 Task: Select the Pacific Time - US & Canada as time zone for the schedule.
Action: Mouse moved to (929, 123)
Screenshot: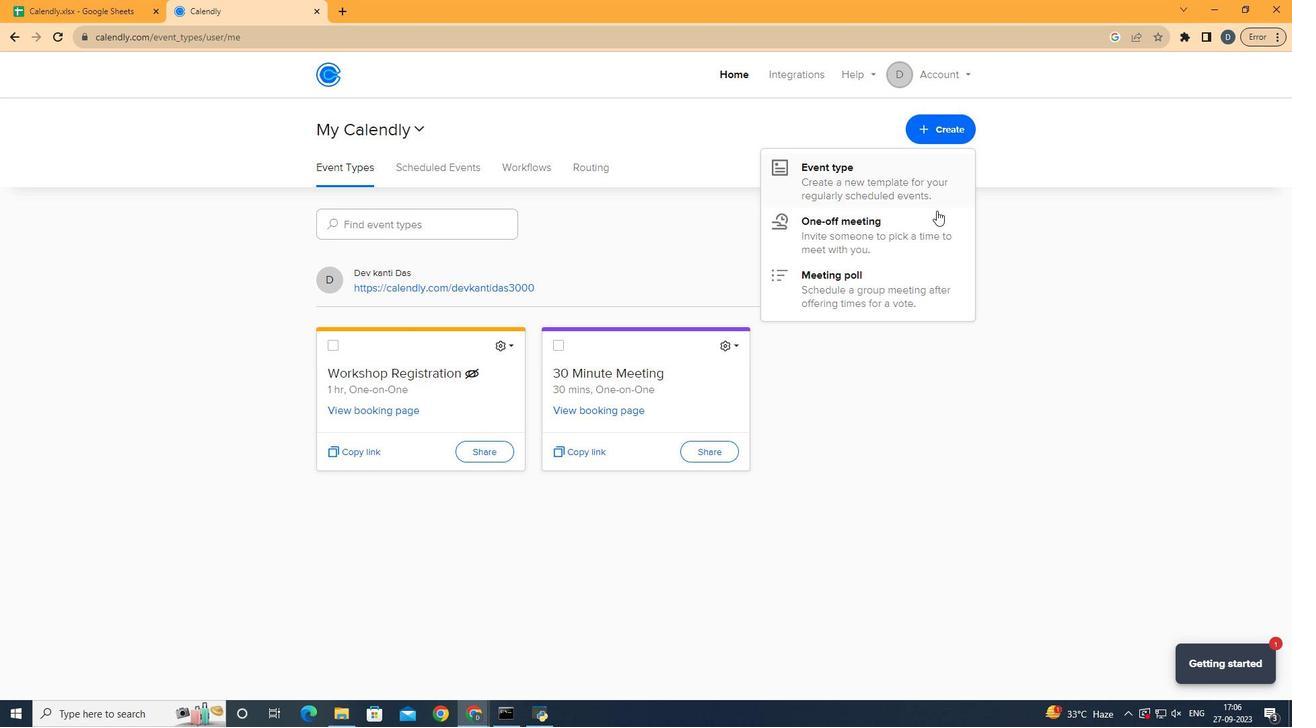 
Action: Mouse pressed left at (929, 123)
Screenshot: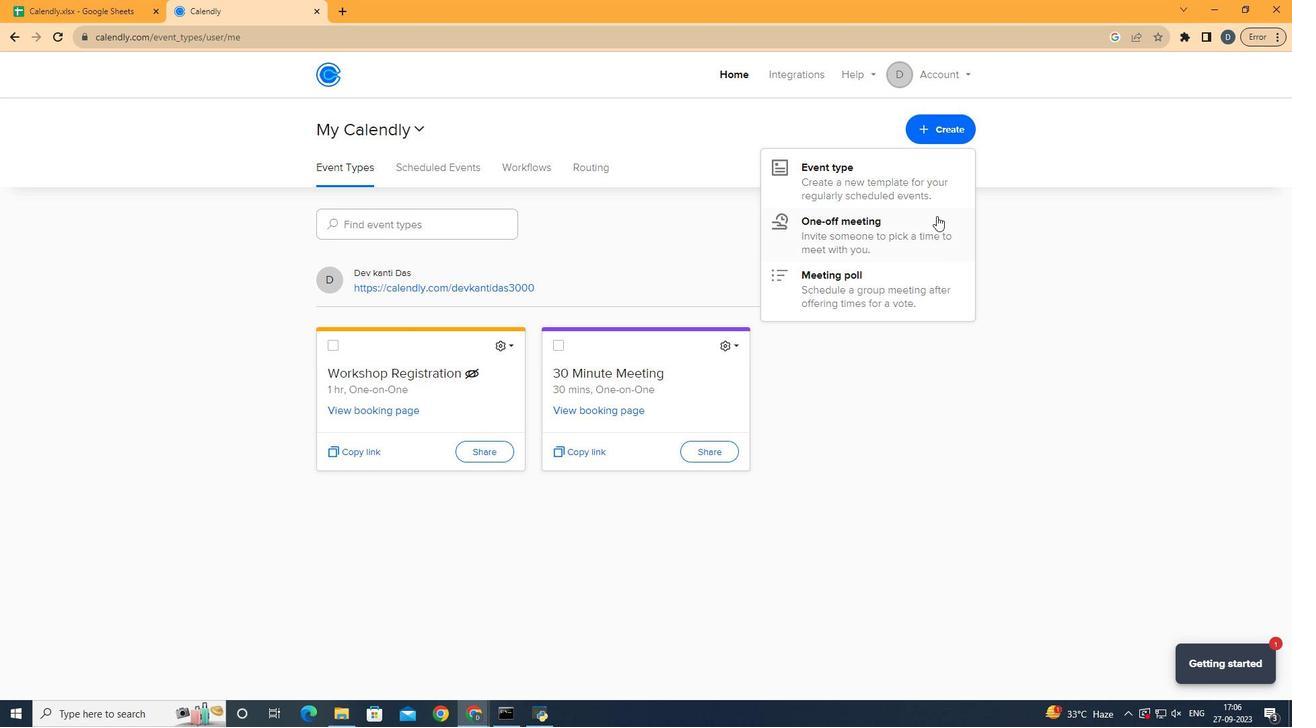 
Action: Mouse moved to (910, 228)
Screenshot: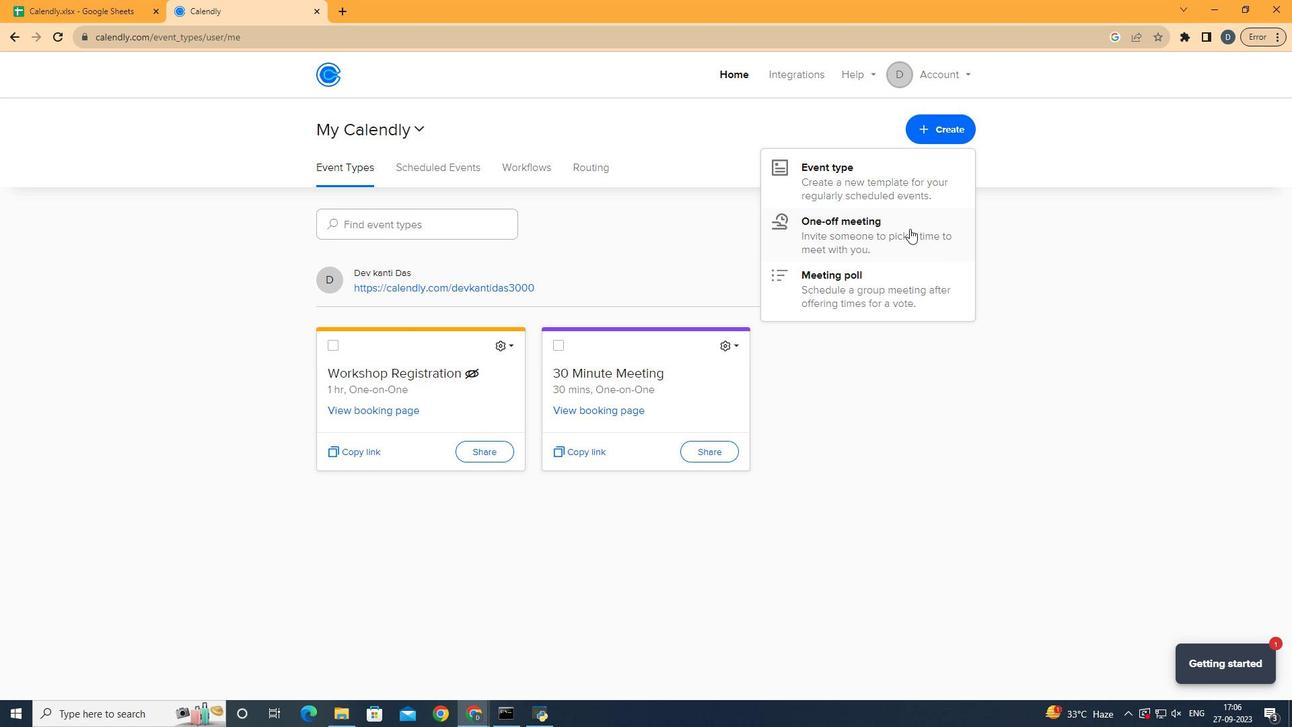 
Action: Mouse pressed left at (910, 228)
Screenshot: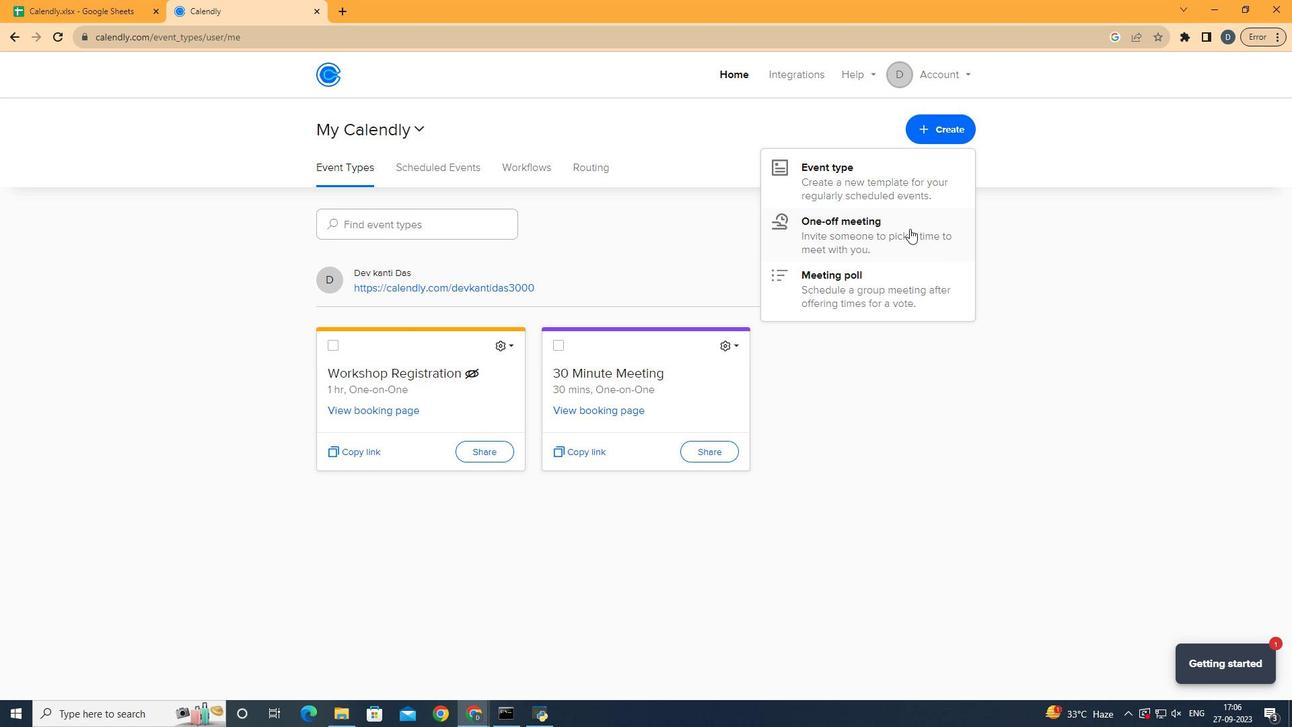 
Action: Mouse moved to (124, 190)
Screenshot: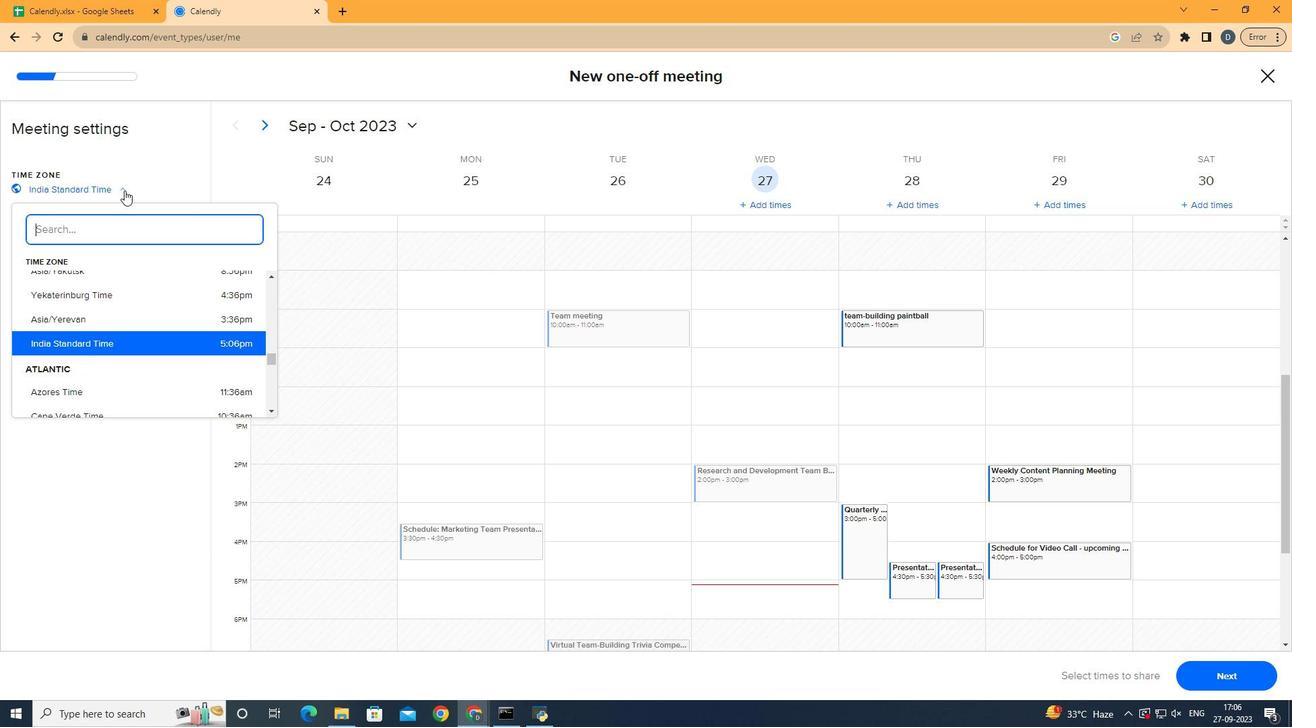
Action: Mouse pressed left at (124, 190)
Screenshot: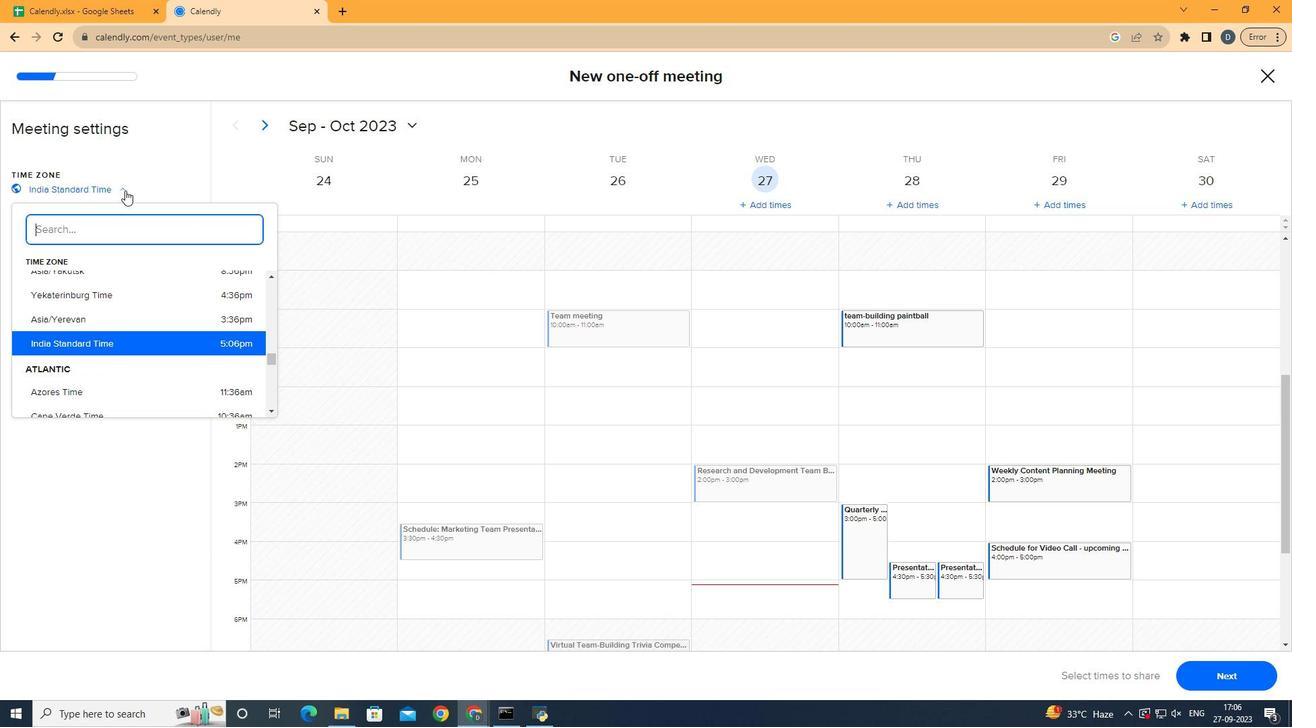 
Action: Mouse moved to (136, 298)
Screenshot: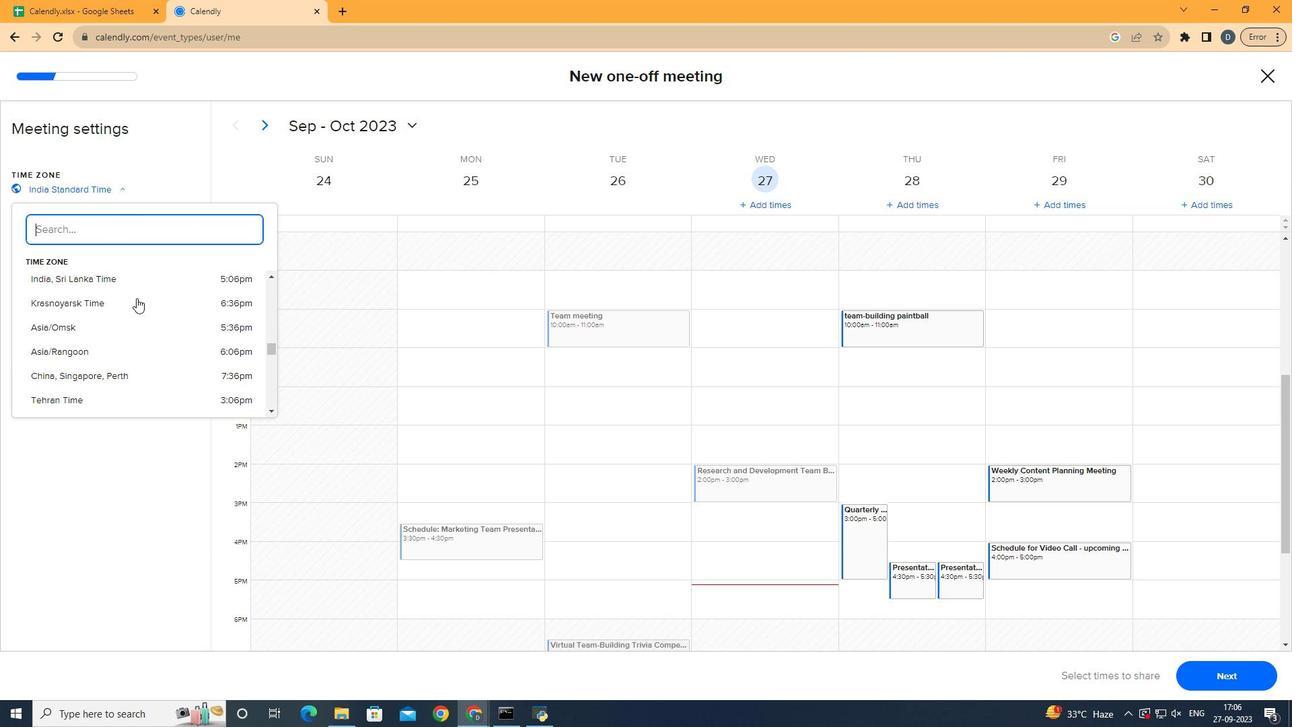 
Action: Mouse scrolled (136, 298) with delta (0, 0)
Screenshot: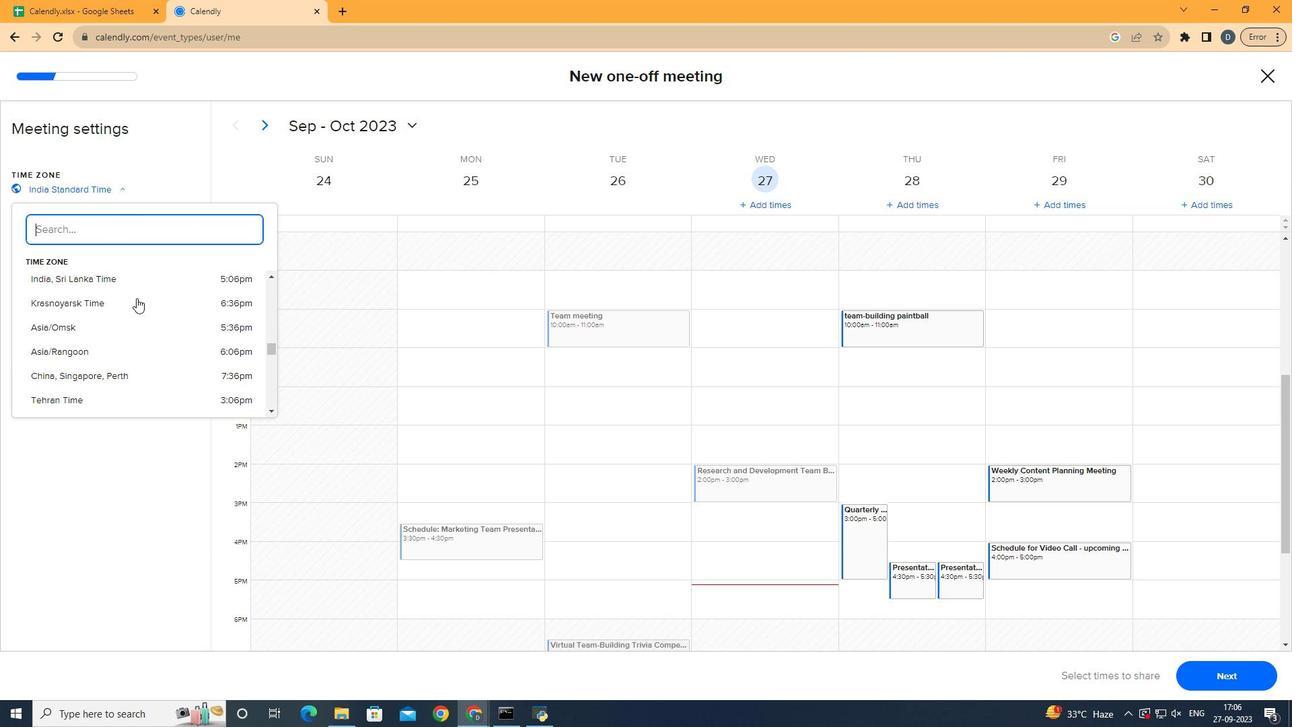 
Action: Mouse scrolled (136, 298) with delta (0, 0)
Screenshot: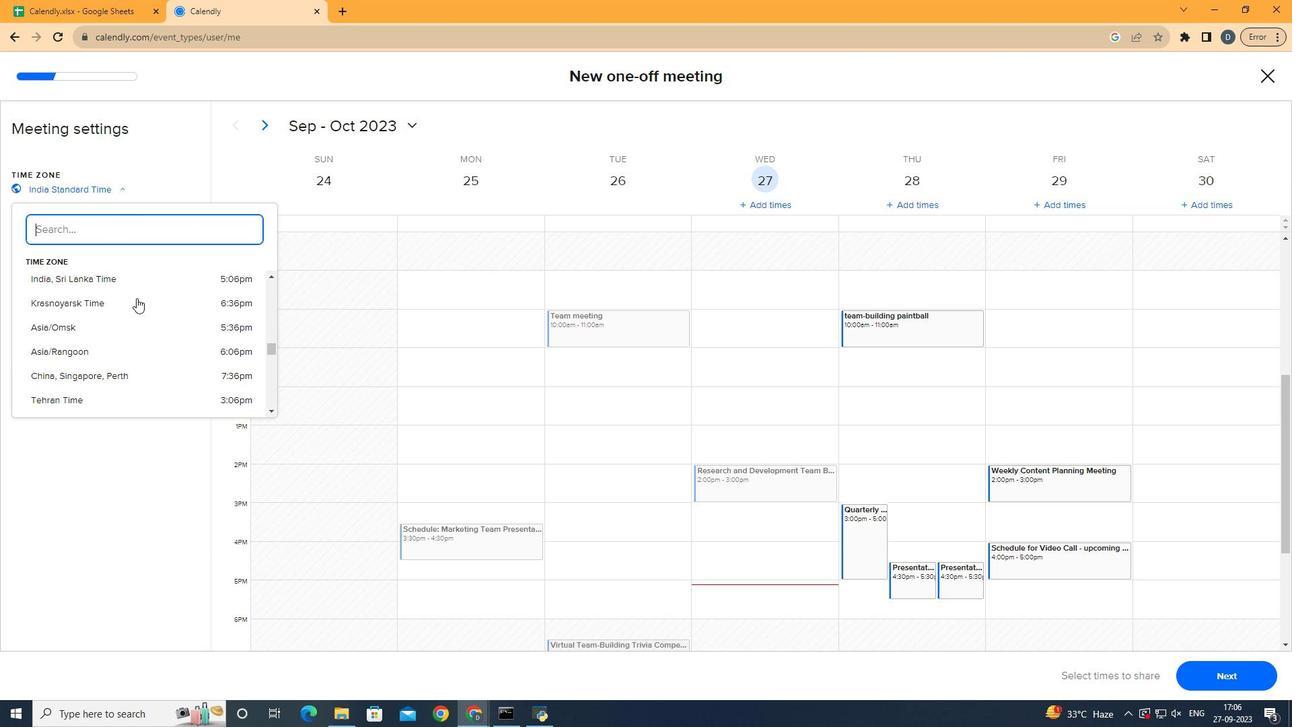 
Action: Mouse scrolled (136, 298) with delta (0, 0)
Screenshot: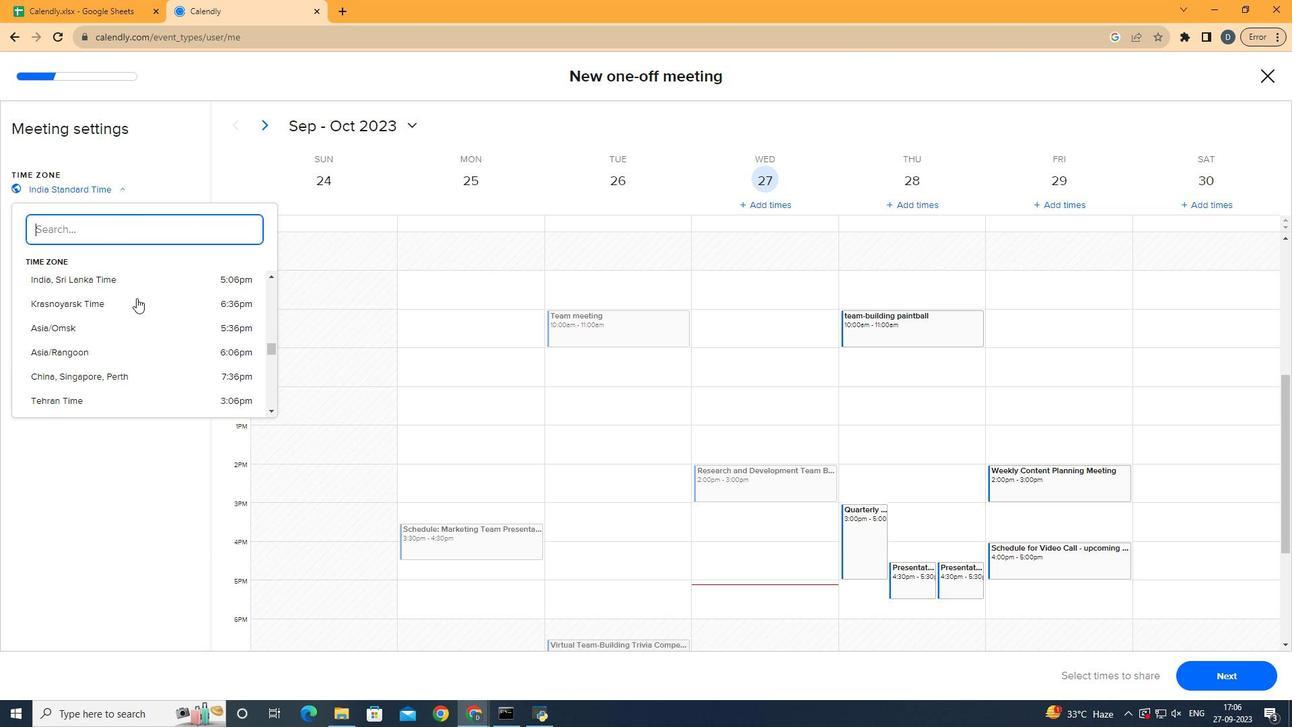 
Action: Mouse scrolled (136, 298) with delta (0, 0)
Screenshot: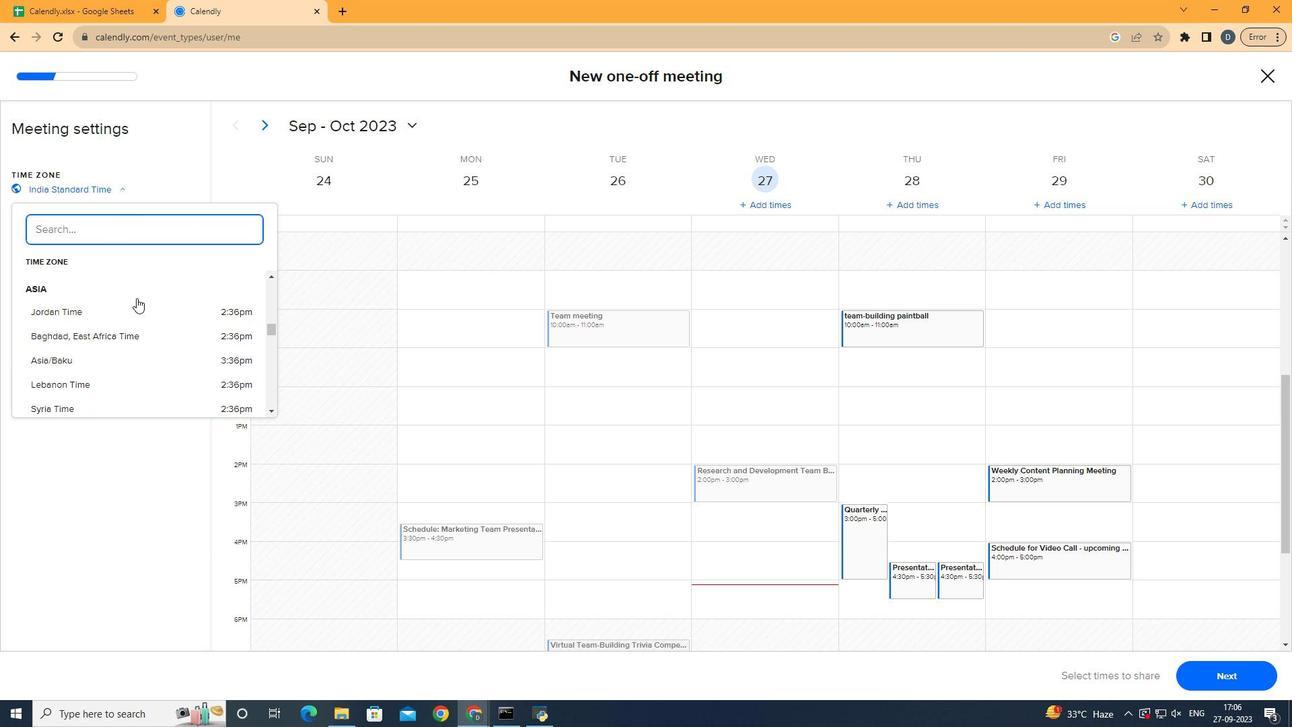 
Action: Mouse scrolled (136, 298) with delta (0, 0)
Screenshot: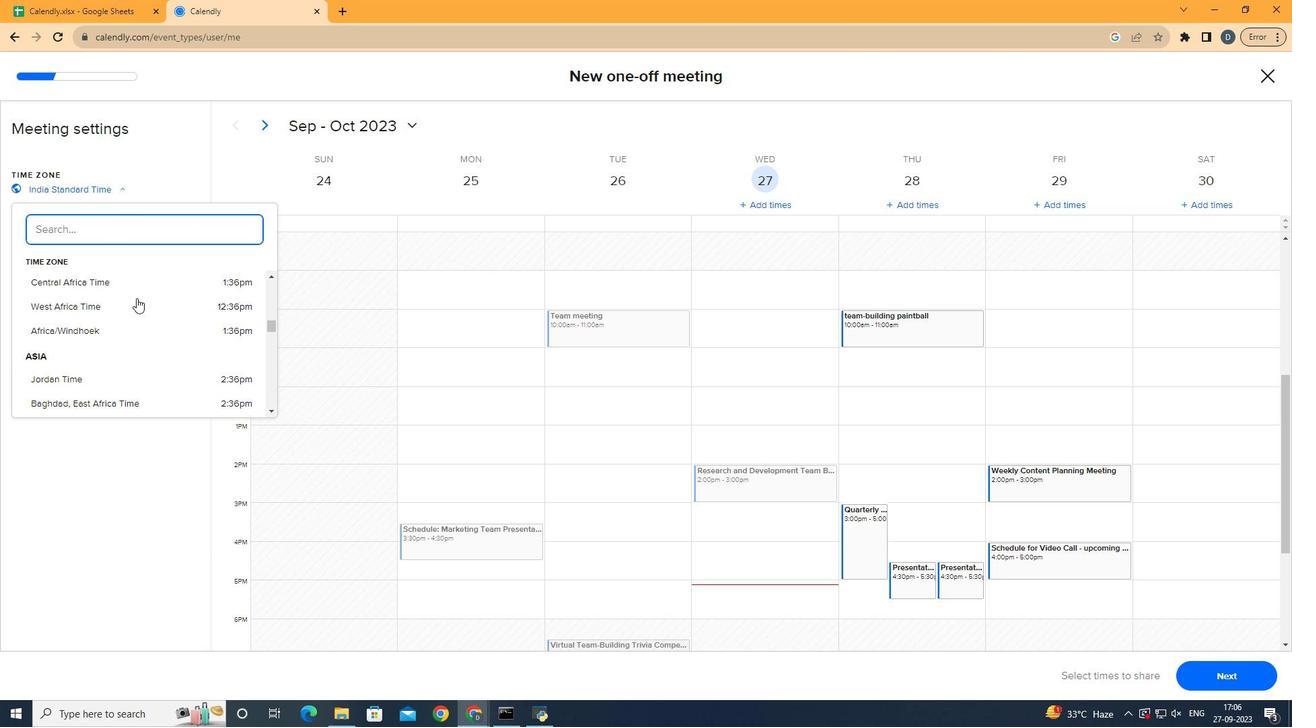 
Action: Mouse scrolled (136, 298) with delta (0, 0)
Screenshot: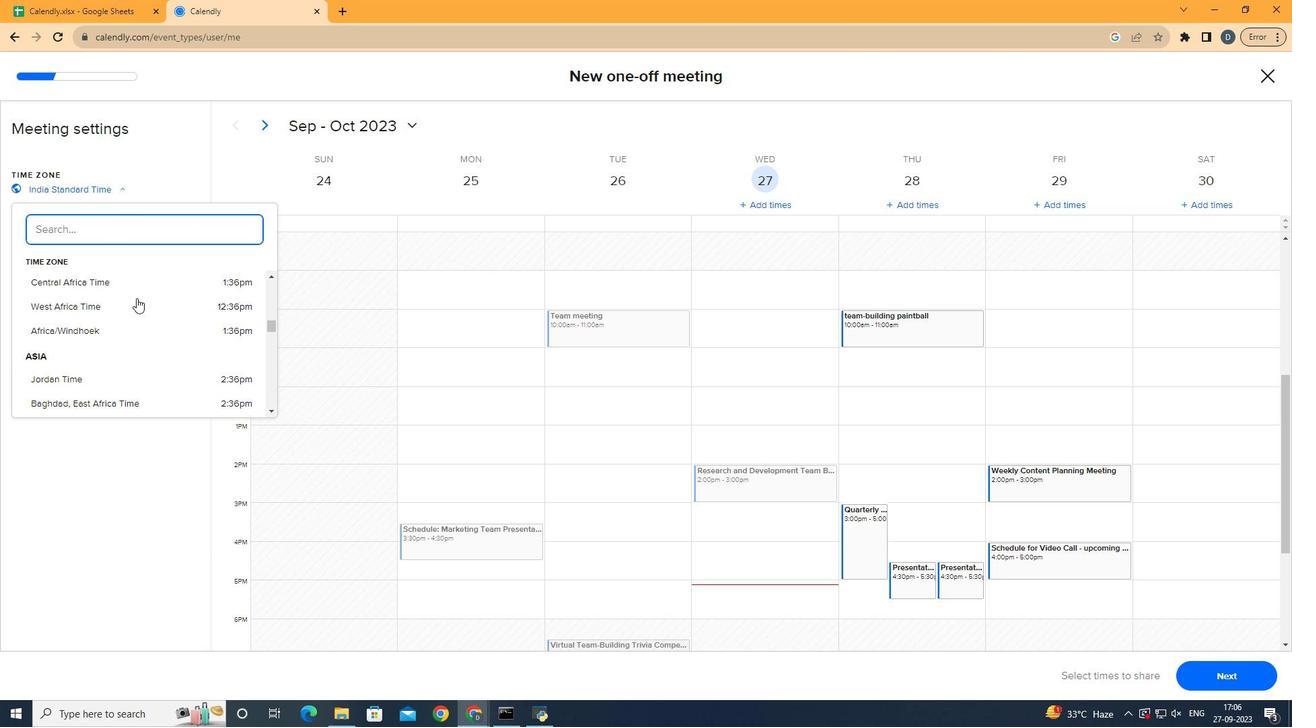 
Action: Mouse scrolled (136, 298) with delta (0, 0)
Screenshot: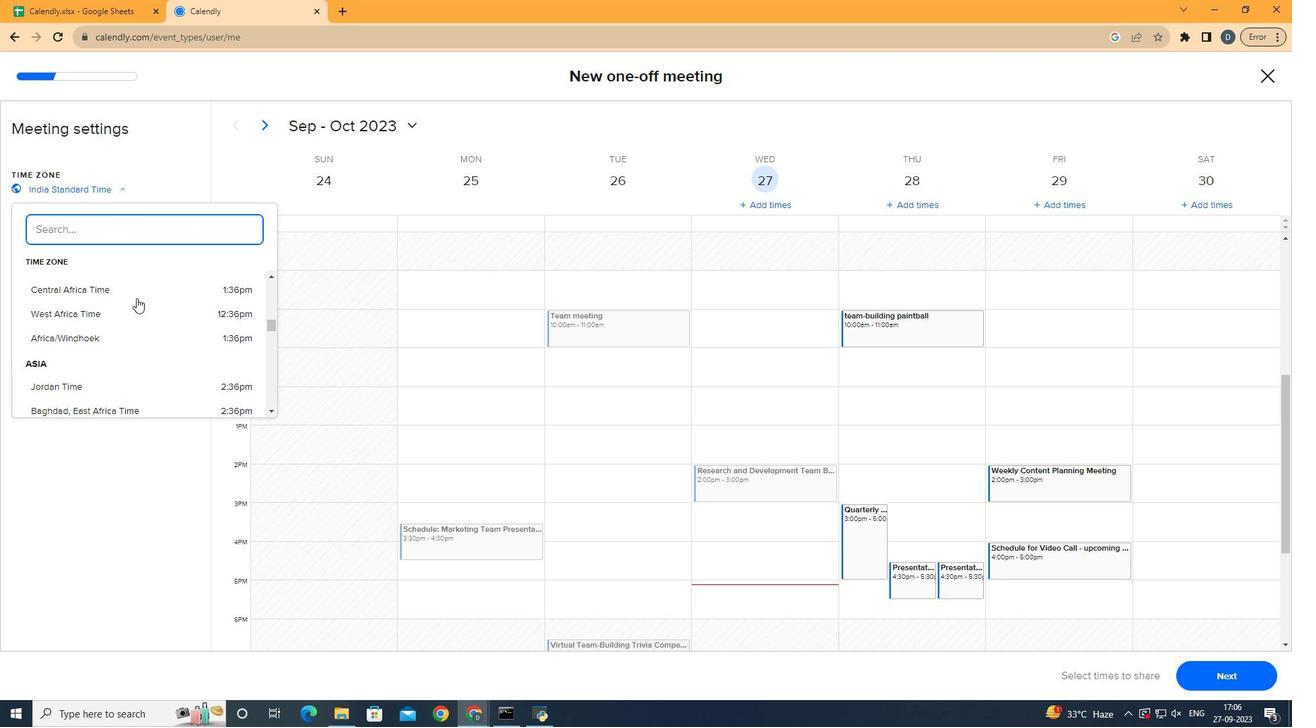 
Action: Mouse scrolled (136, 298) with delta (0, 0)
Screenshot: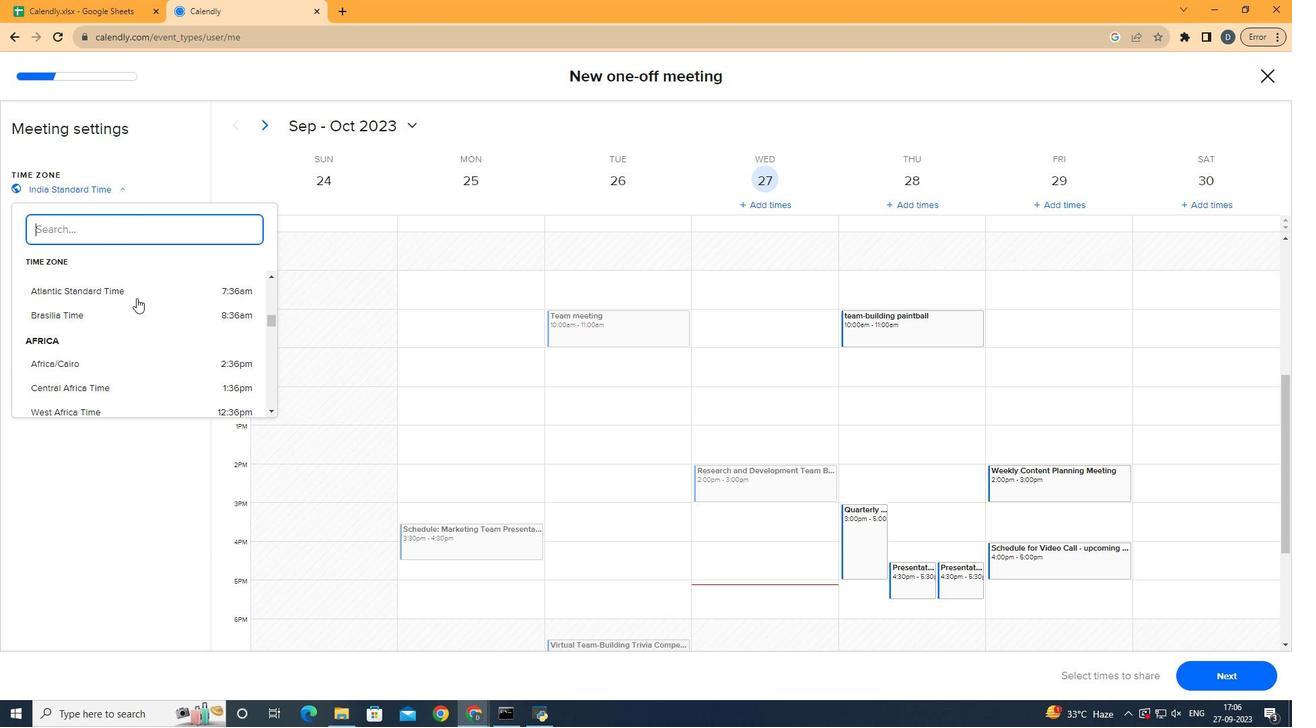 
Action: Mouse scrolled (136, 298) with delta (0, 0)
Screenshot: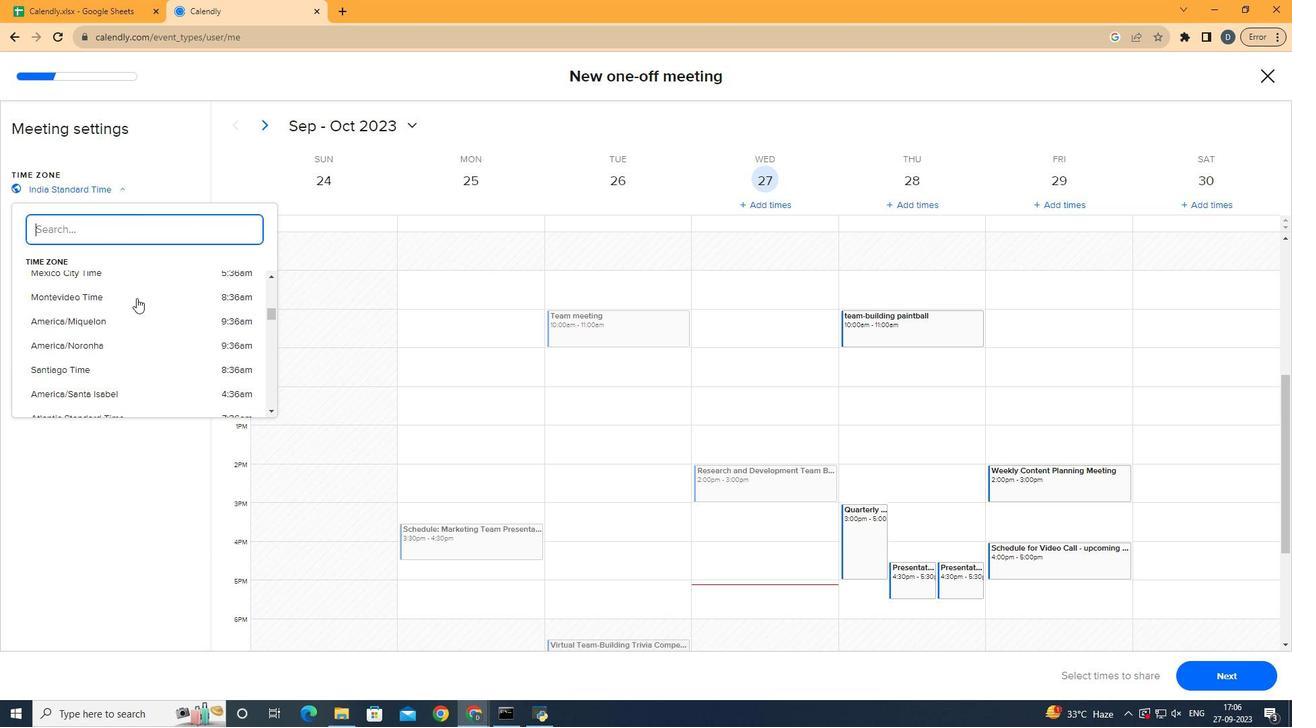 
Action: Mouse scrolled (136, 298) with delta (0, 0)
Screenshot: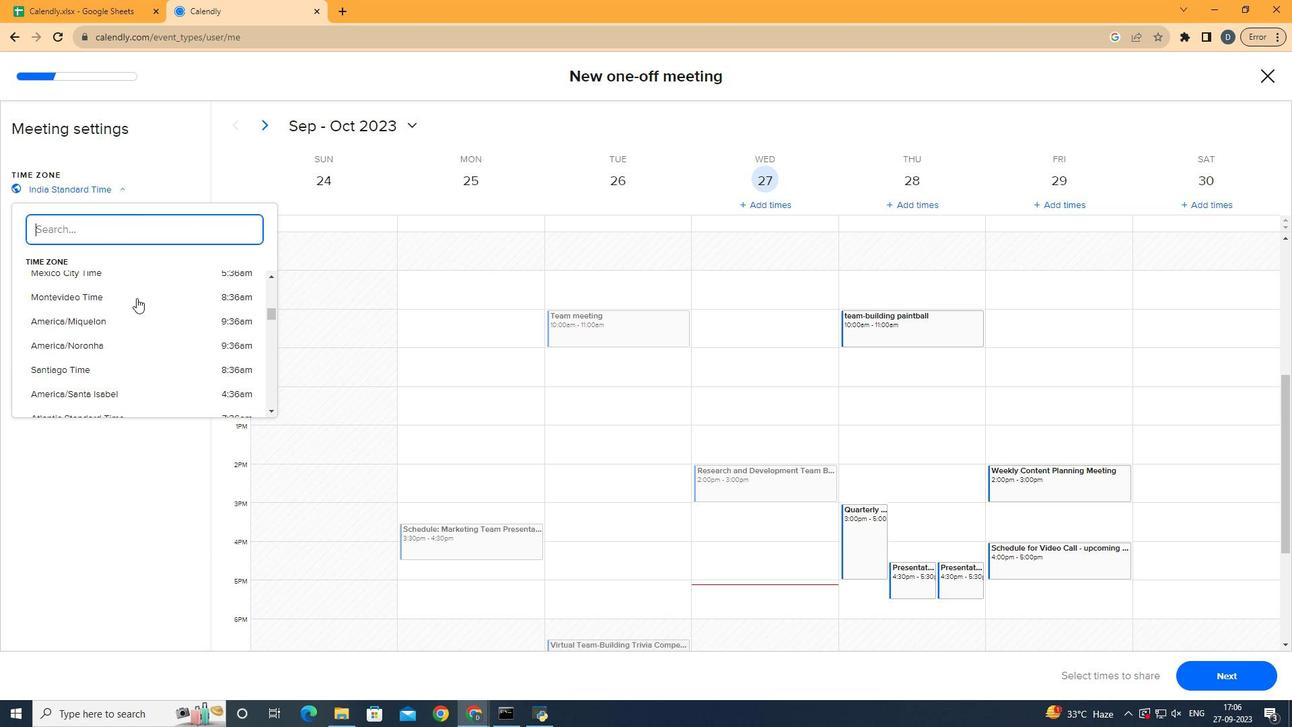 
Action: Mouse scrolled (136, 298) with delta (0, 0)
Screenshot: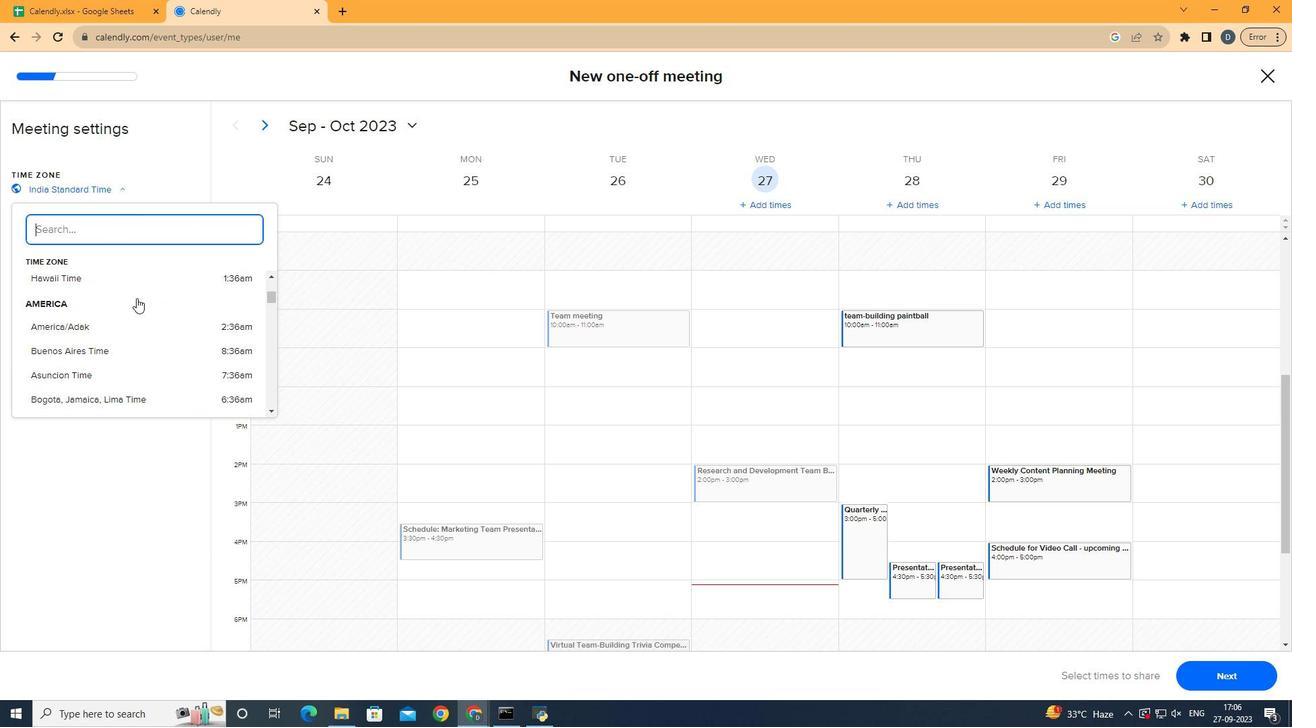 
Action: Mouse scrolled (136, 298) with delta (0, 0)
Screenshot: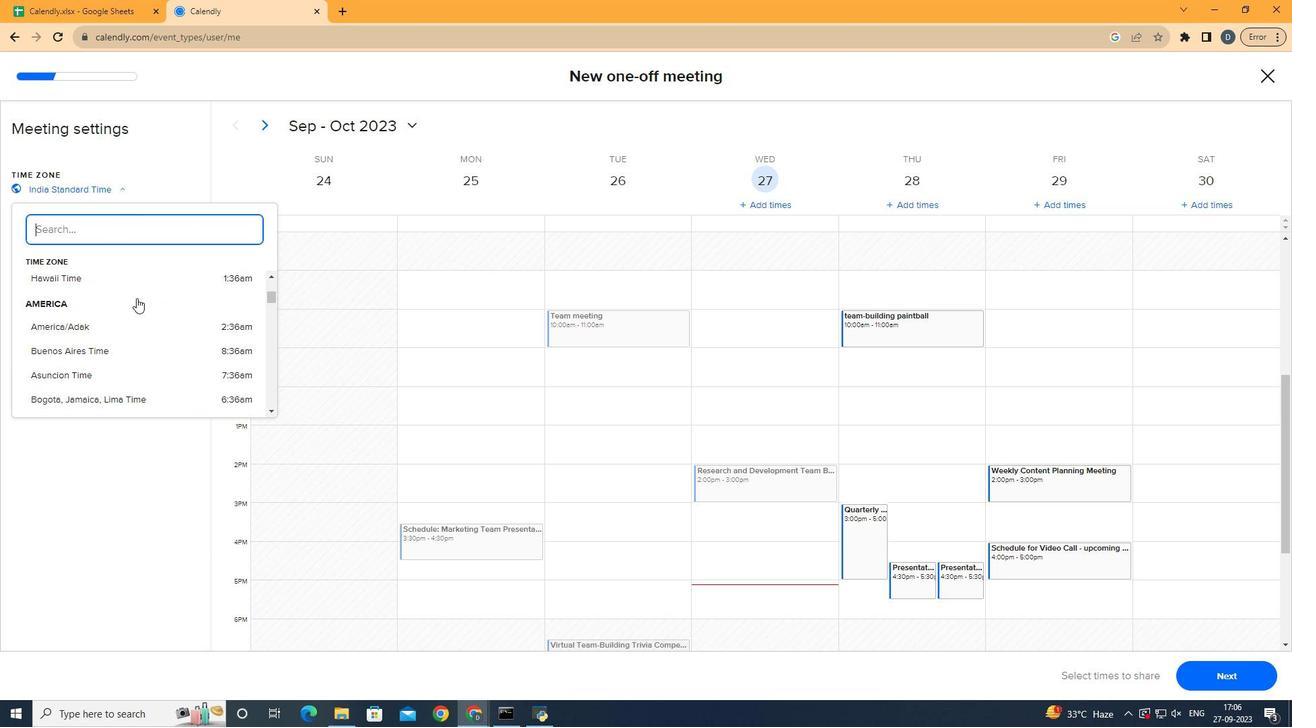 
Action: Mouse scrolled (136, 298) with delta (0, 0)
Screenshot: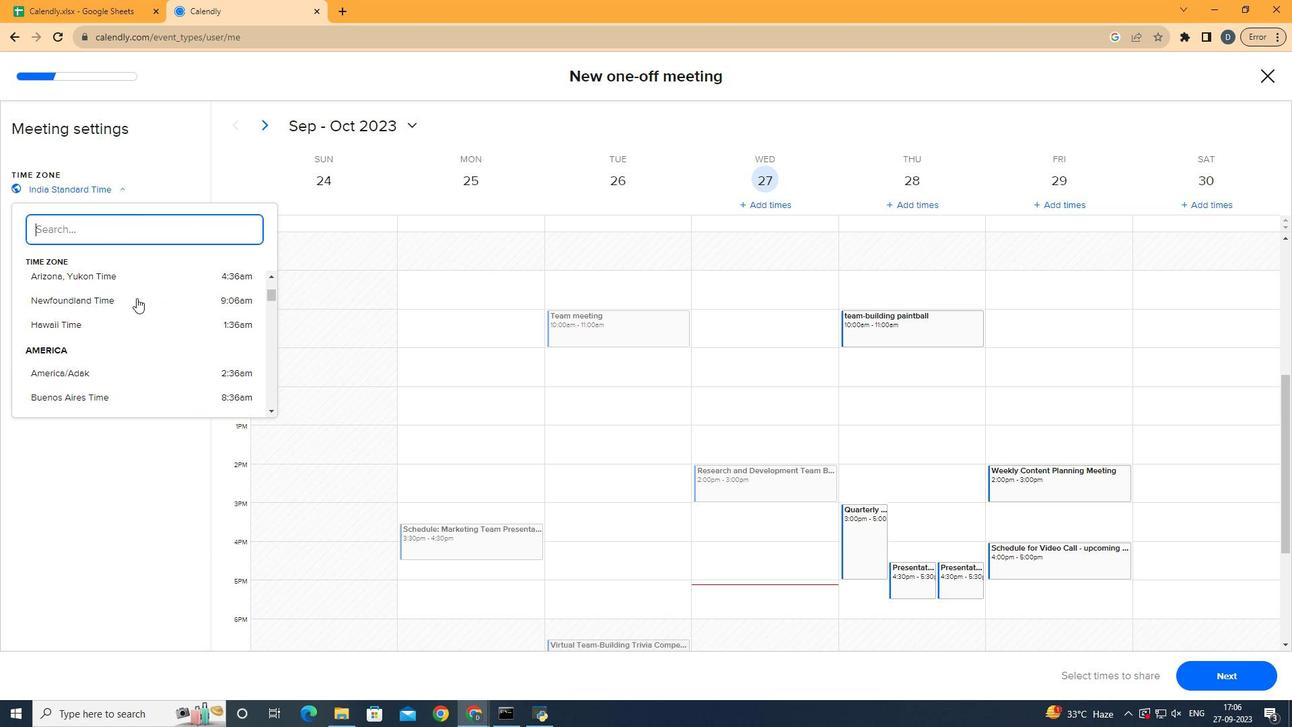
Action: Mouse scrolled (136, 298) with delta (0, 0)
Screenshot: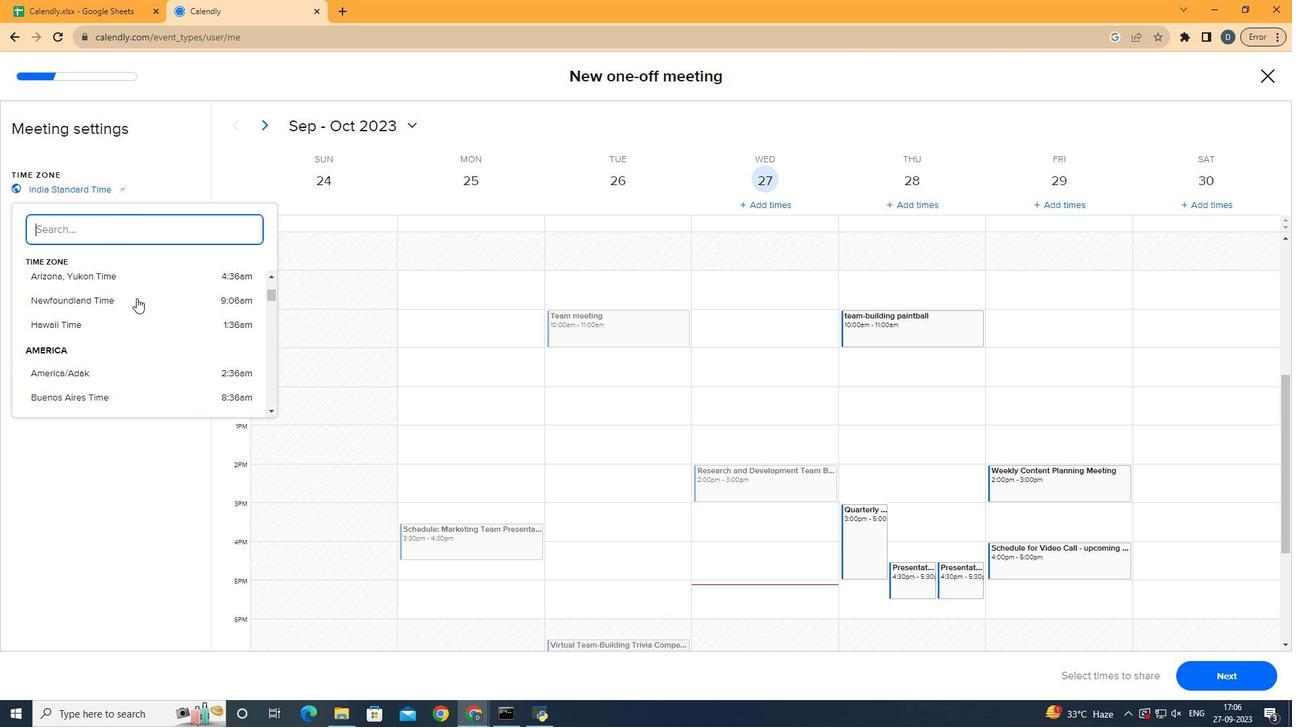 
Action: Mouse scrolled (136, 298) with delta (0, 0)
Screenshot: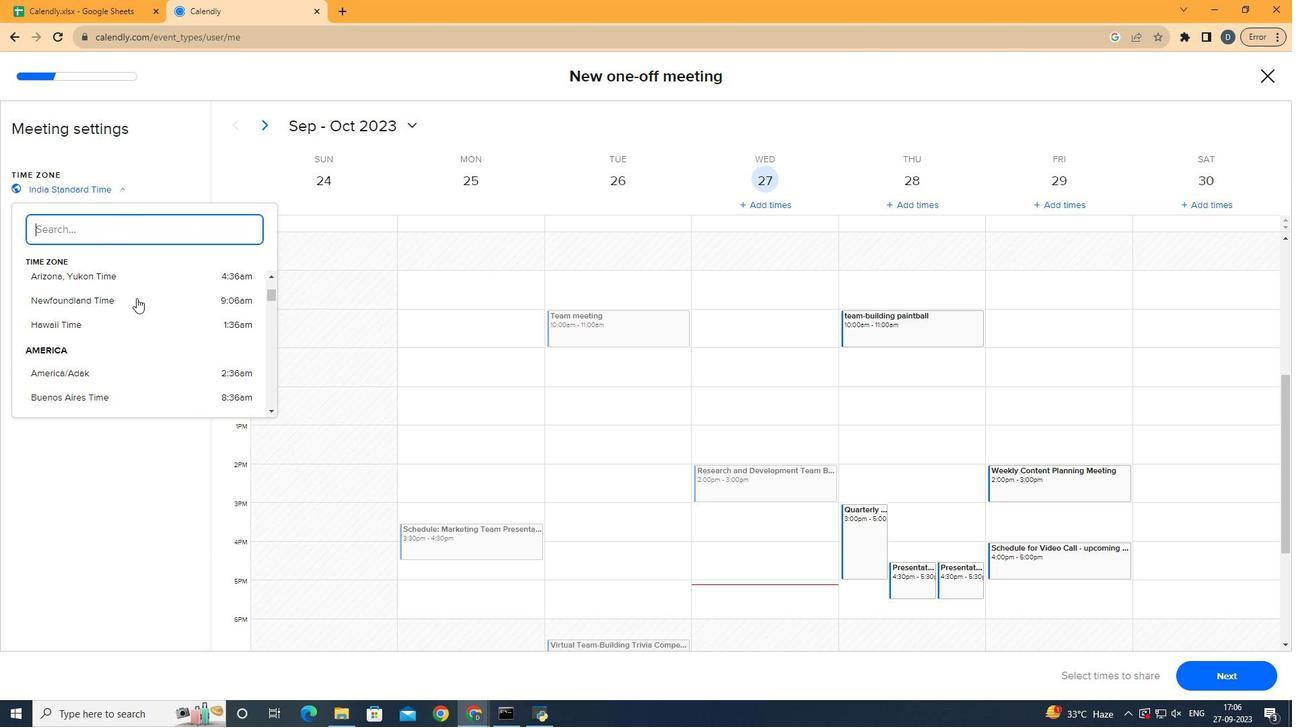 
Action: Mouse scrolled (136, 298) with delta (0, 0)
Screenshot: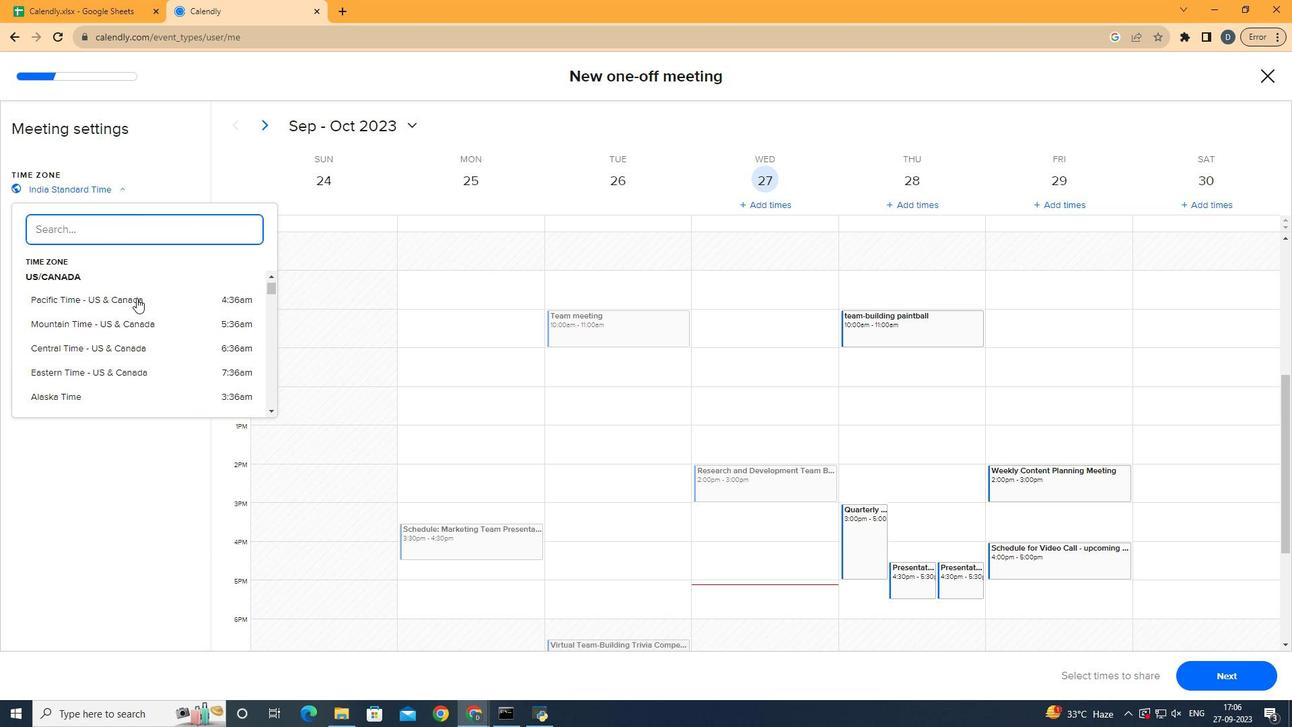 
Action: Mouse scrolled (136, 298) with delta (0, 0)
Screenshot: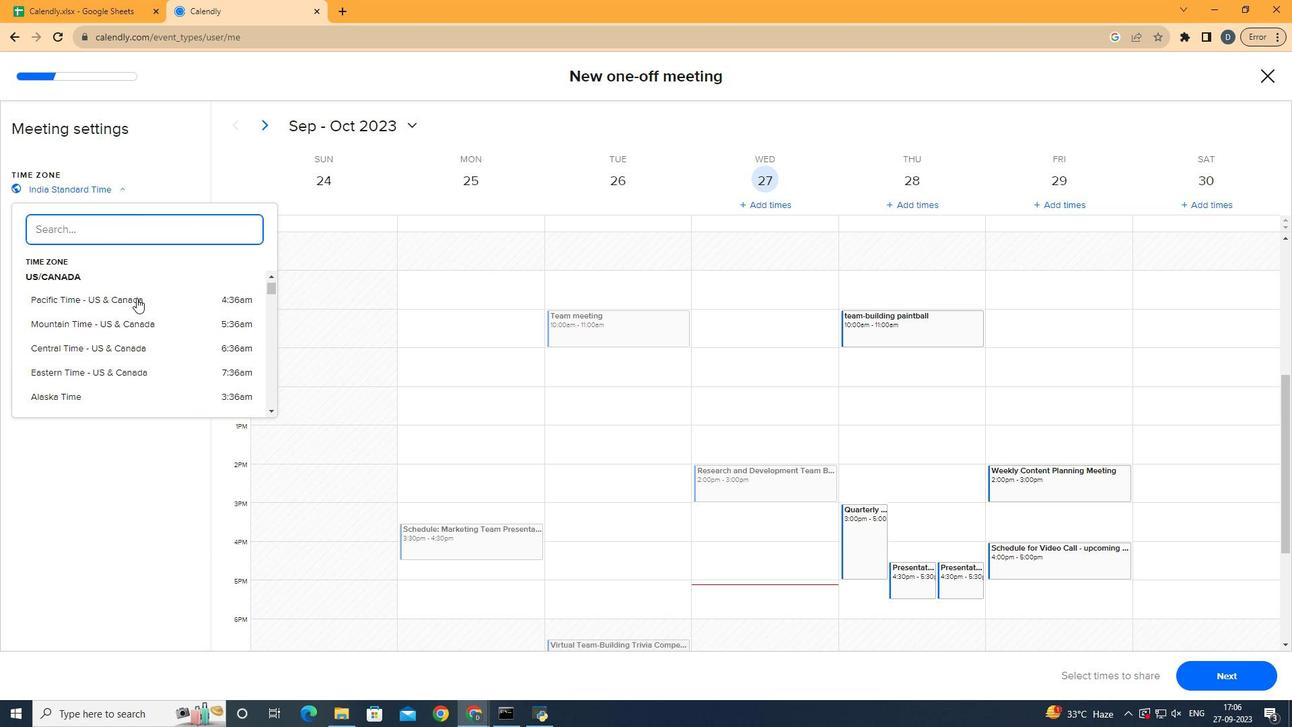 
Action: Mouse scrolled (136, 298) with delta (0, 0)
Screenshot: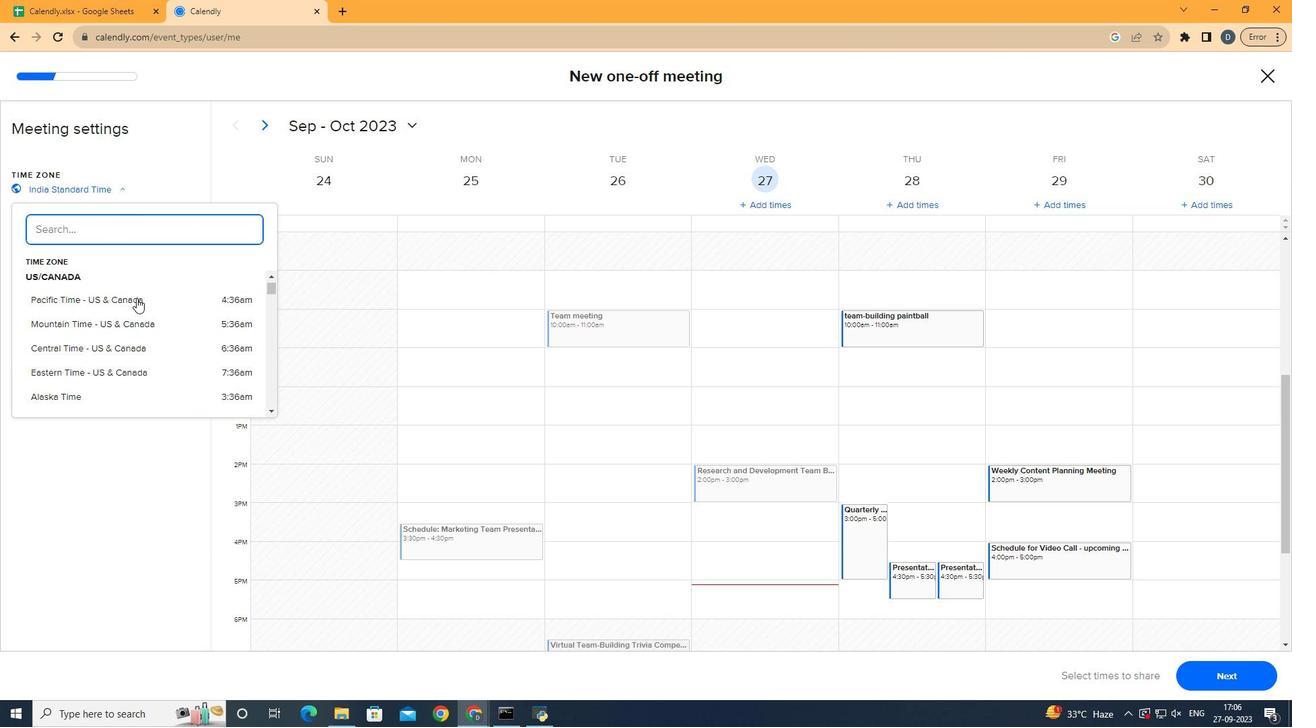 
Action: Mouse scrolled (136, 298) with delta (0, 0)
Screenshot: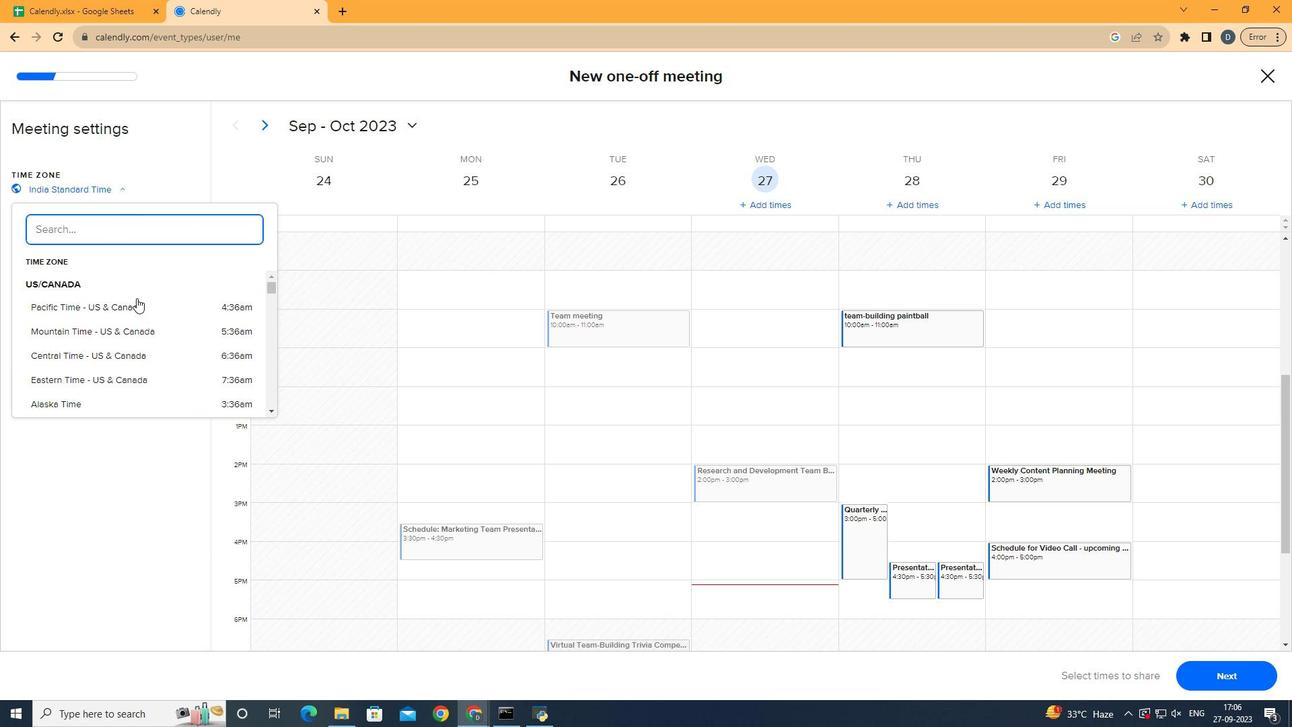 
Action: Mouse scrolled (136, 298) with delta (0, 0)
Screenshot: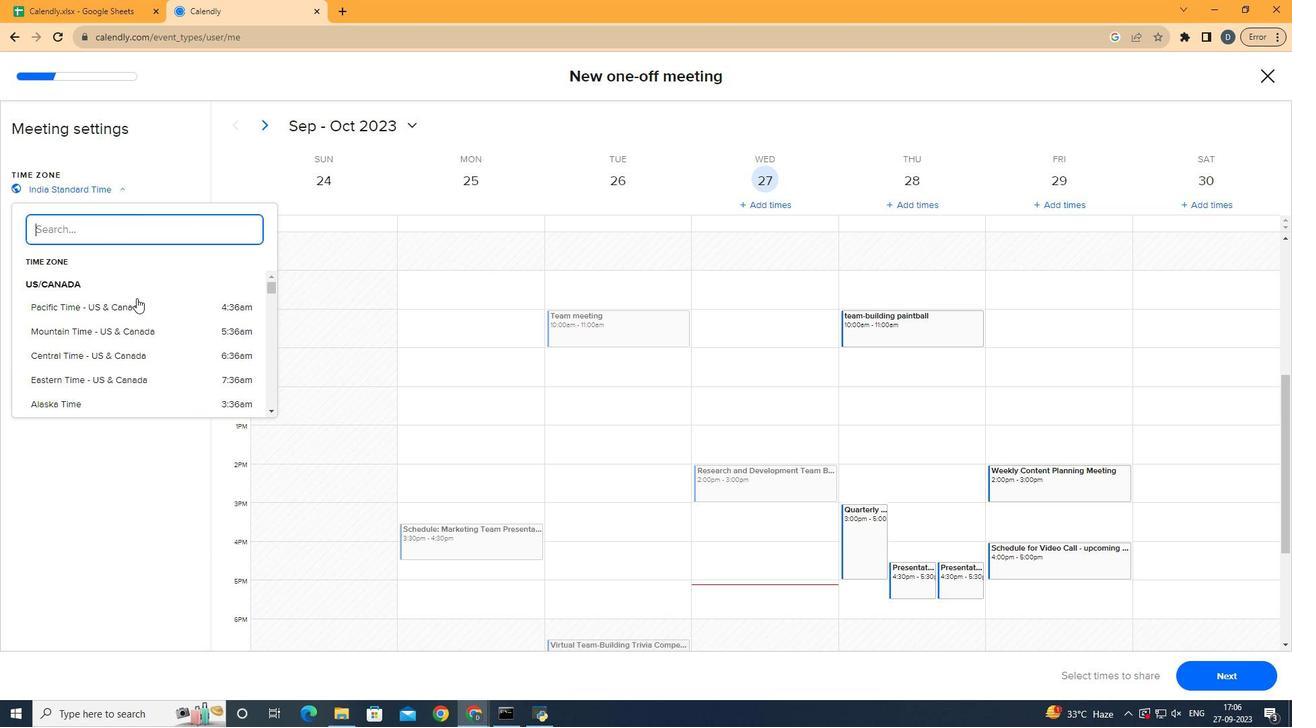 
Action: Mouse scrolled (136, 298) with delta (0, 0)
Screenshot: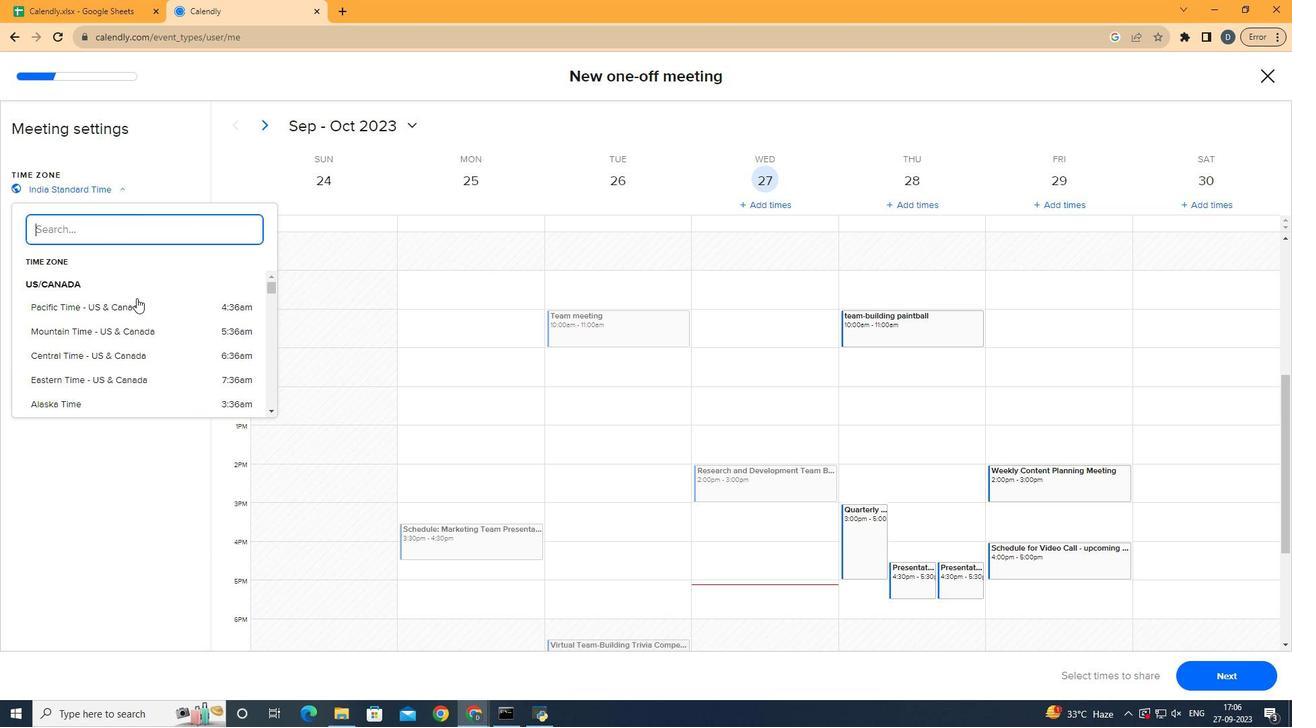 
Action: Mouse scrolled (136, 298) with delta (0, 0)
Screenshot: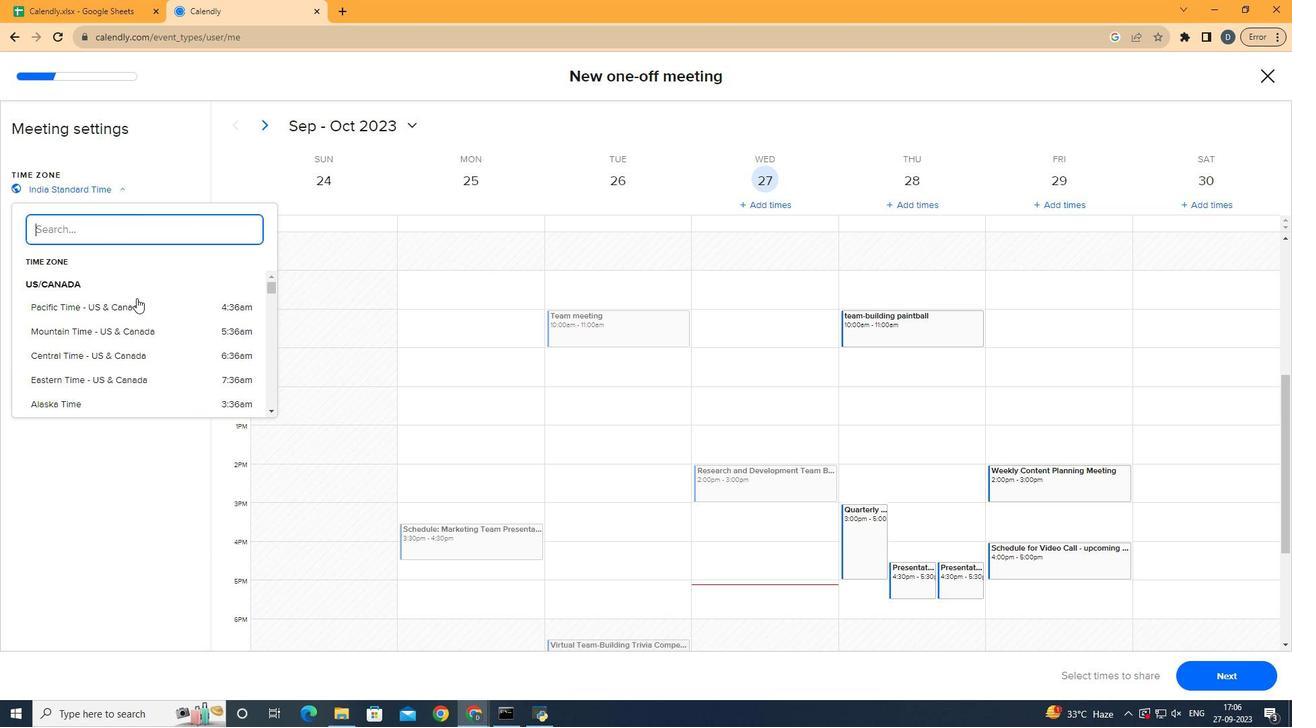 
Action: Mouse scrolled (136, 298) with delta (0, 0)
Screenshot: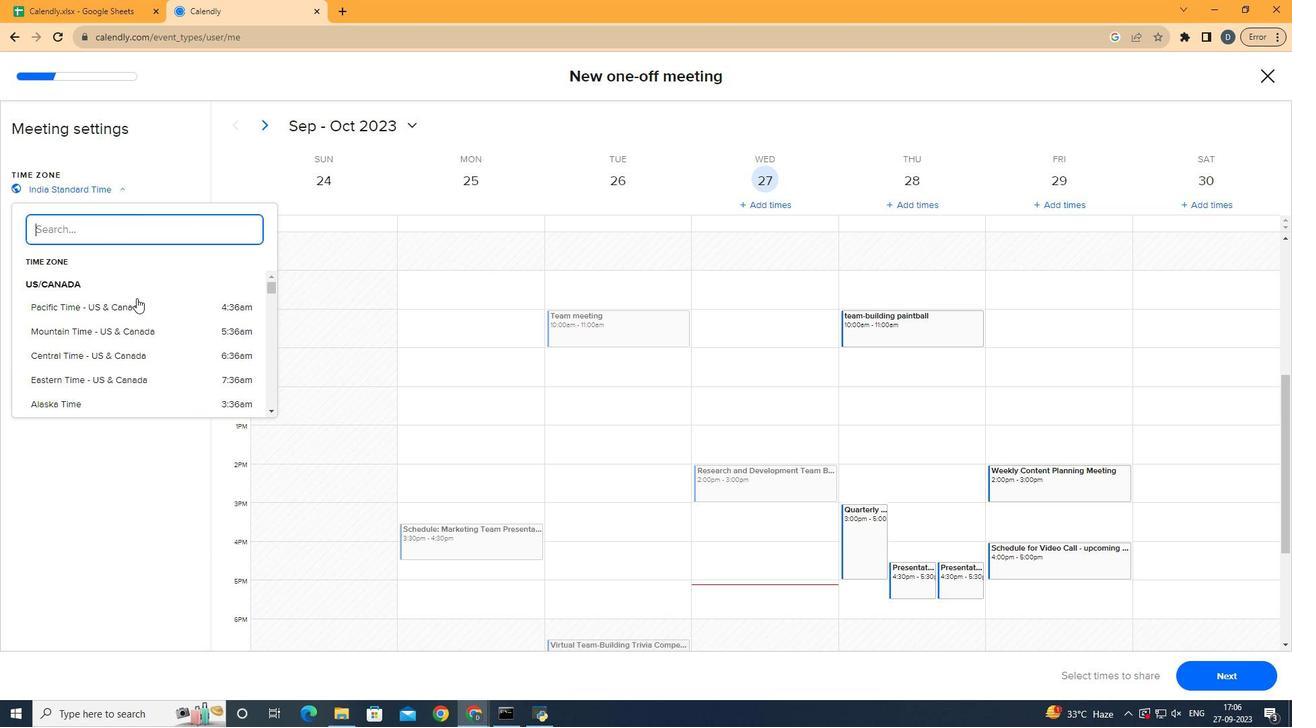 
Action: Mouse scrolled (136, 298) with delta (0, 0)
Screenshot: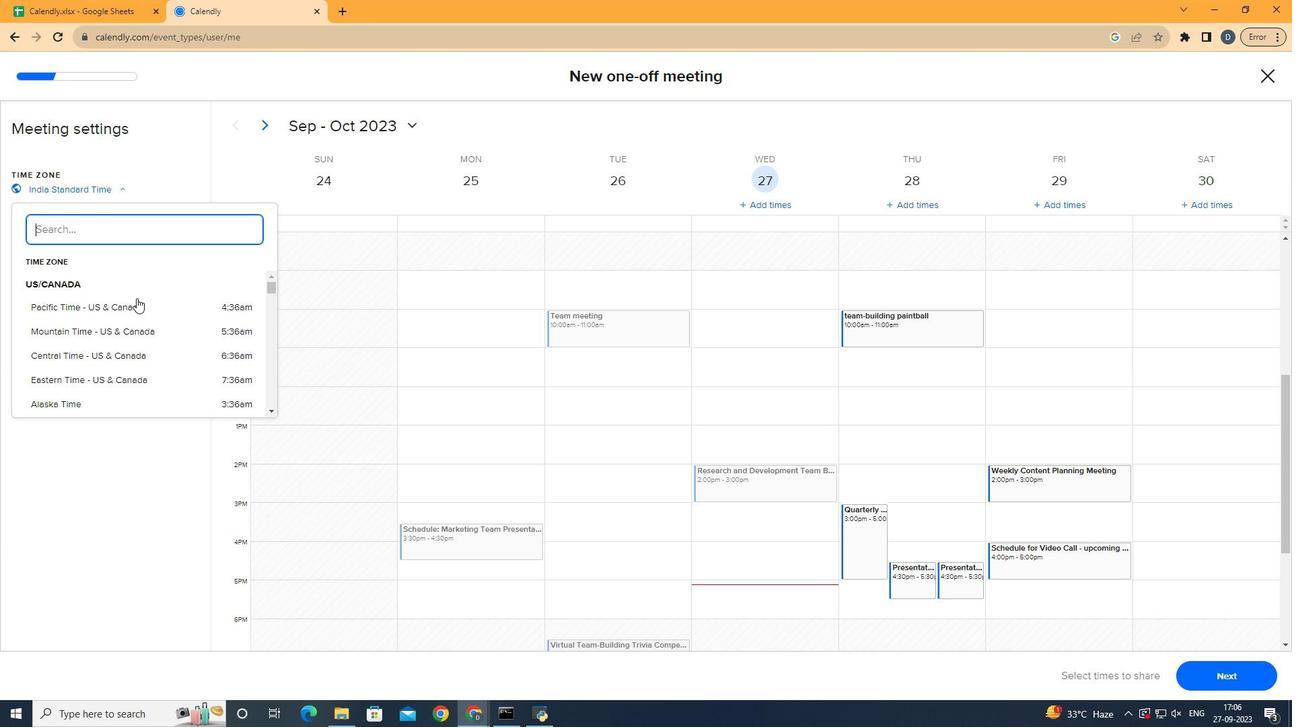 
Action: Mouse scrolled (136, 298) with delta (0, 0)
Screenshot: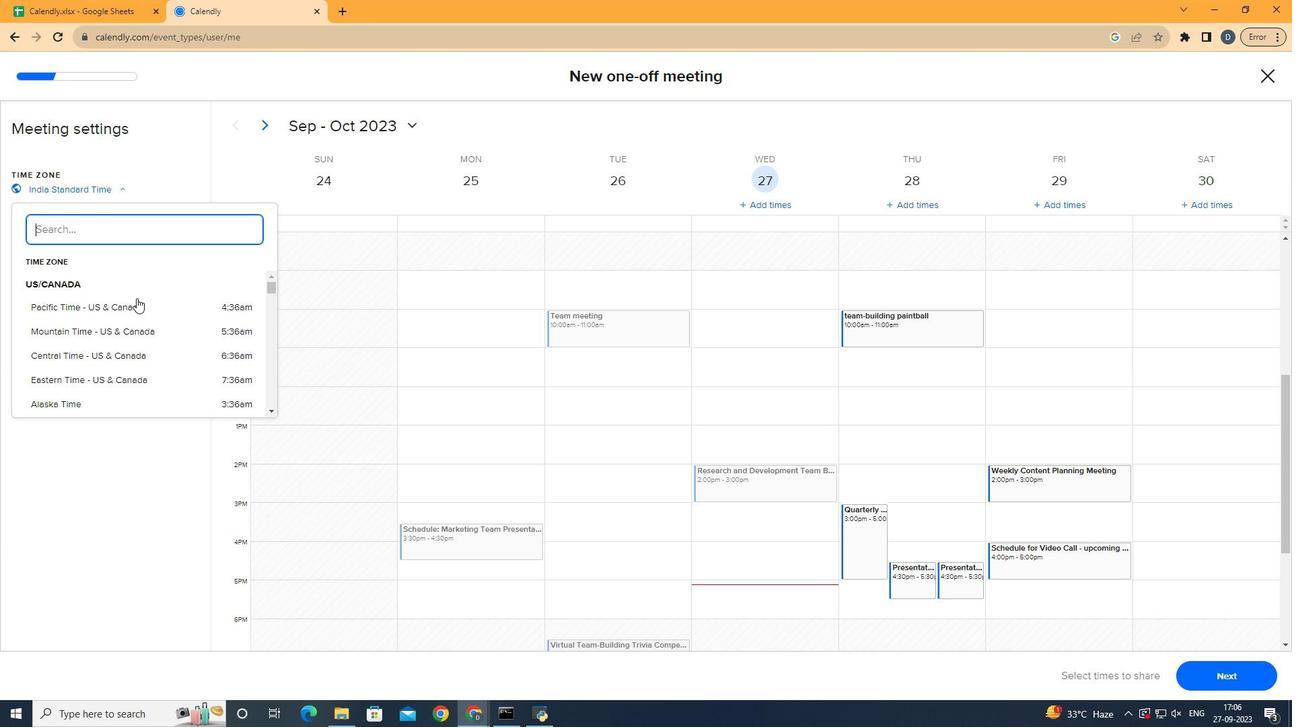 
Action: Mouse scrolled (136, 298) with delta (0, 0)
Screenshot: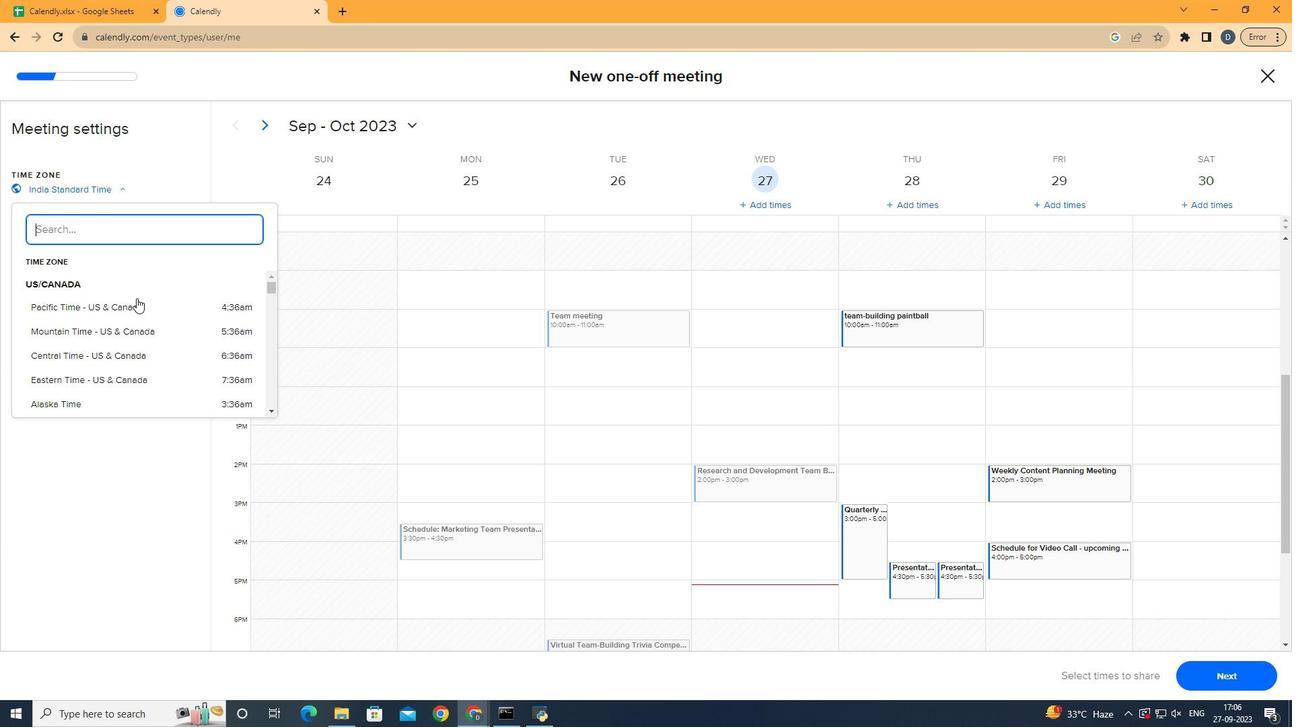 
Action: Mouse scrolled (136, 298) with delta (0, 0)
Screenshot: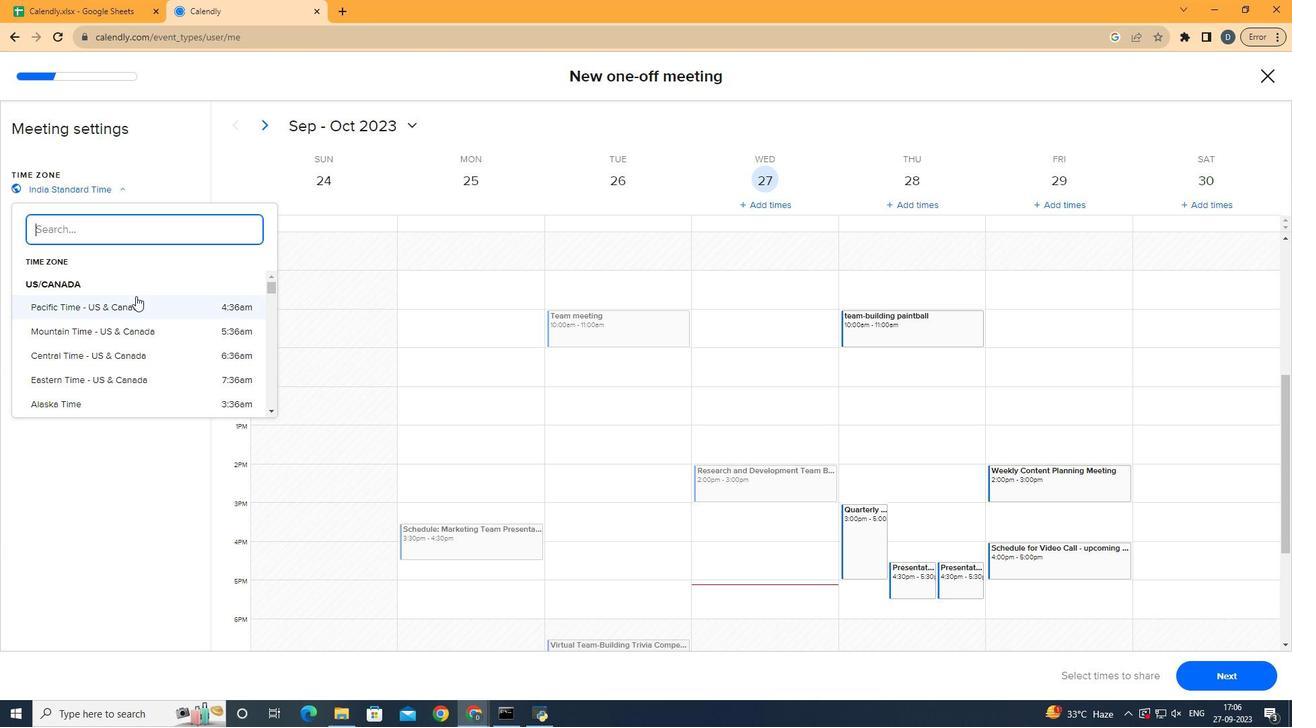 
Action: Mouse moved to (129, 302)
Screenshot: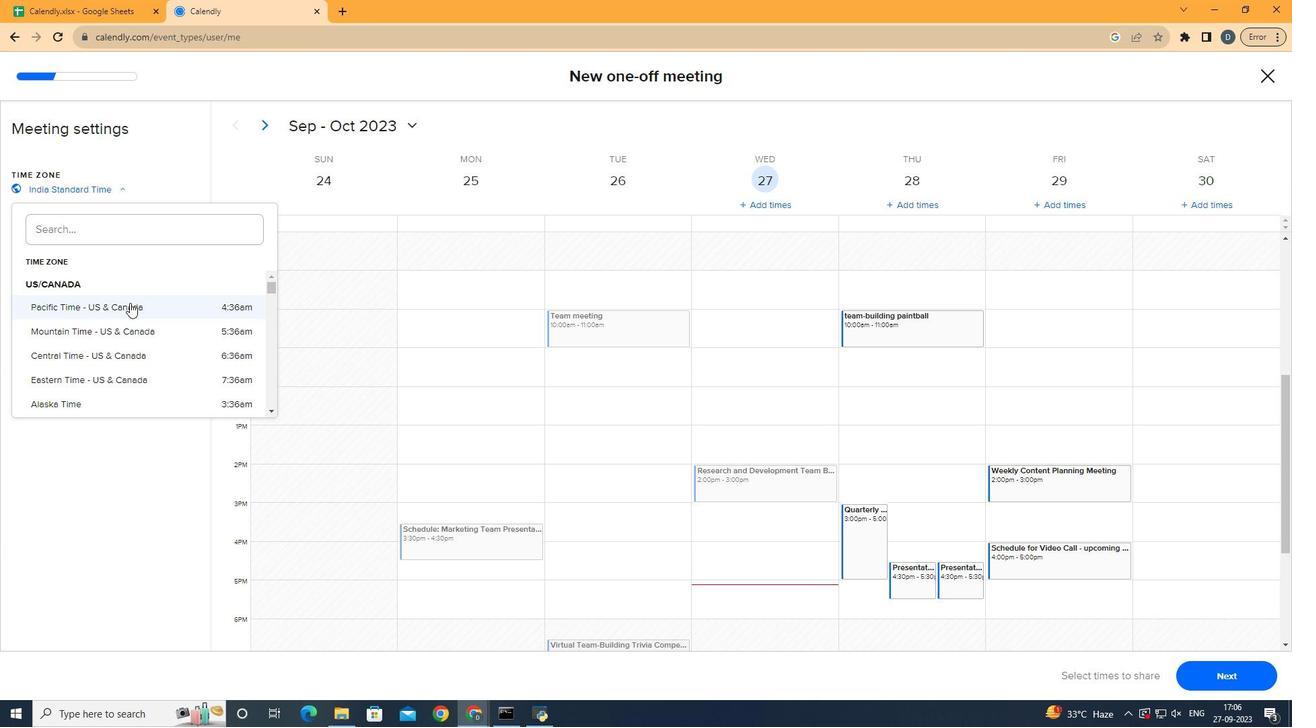 
Action: Mouse pressed left at (129, 302)
Screenshot: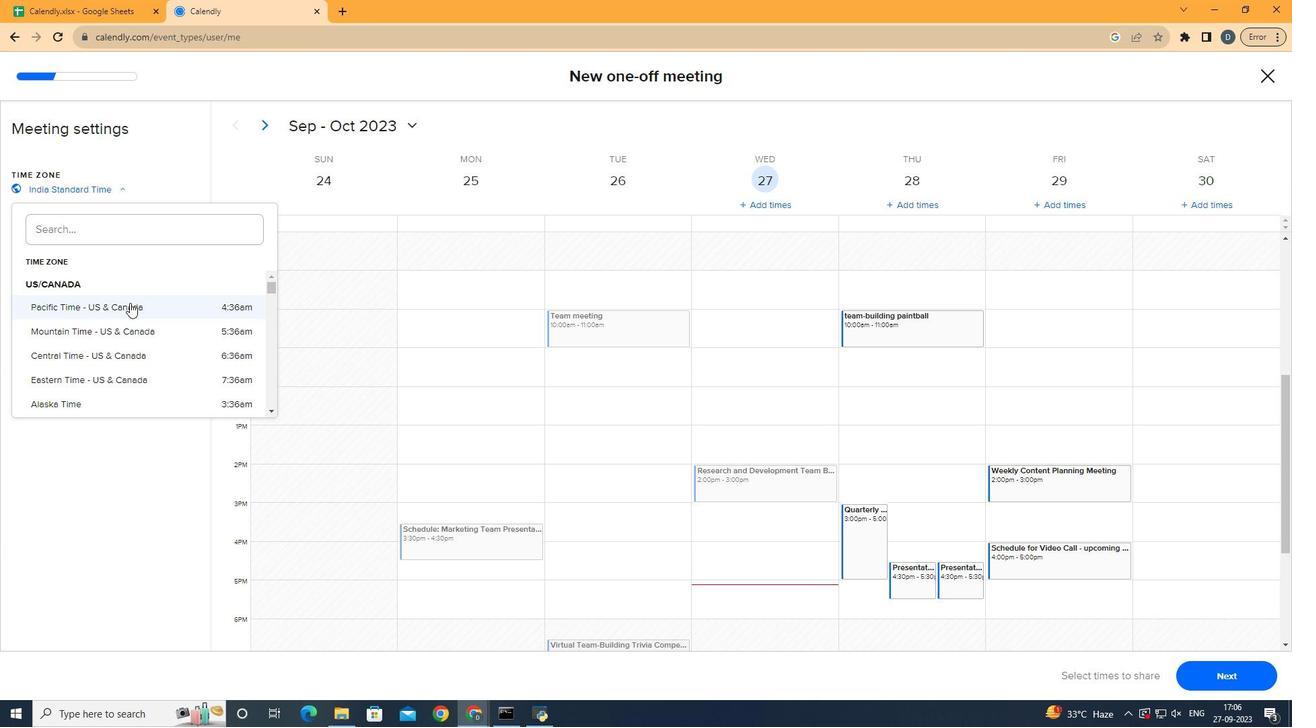 
Action: Mouse moved to (160, 223)
Screenshot: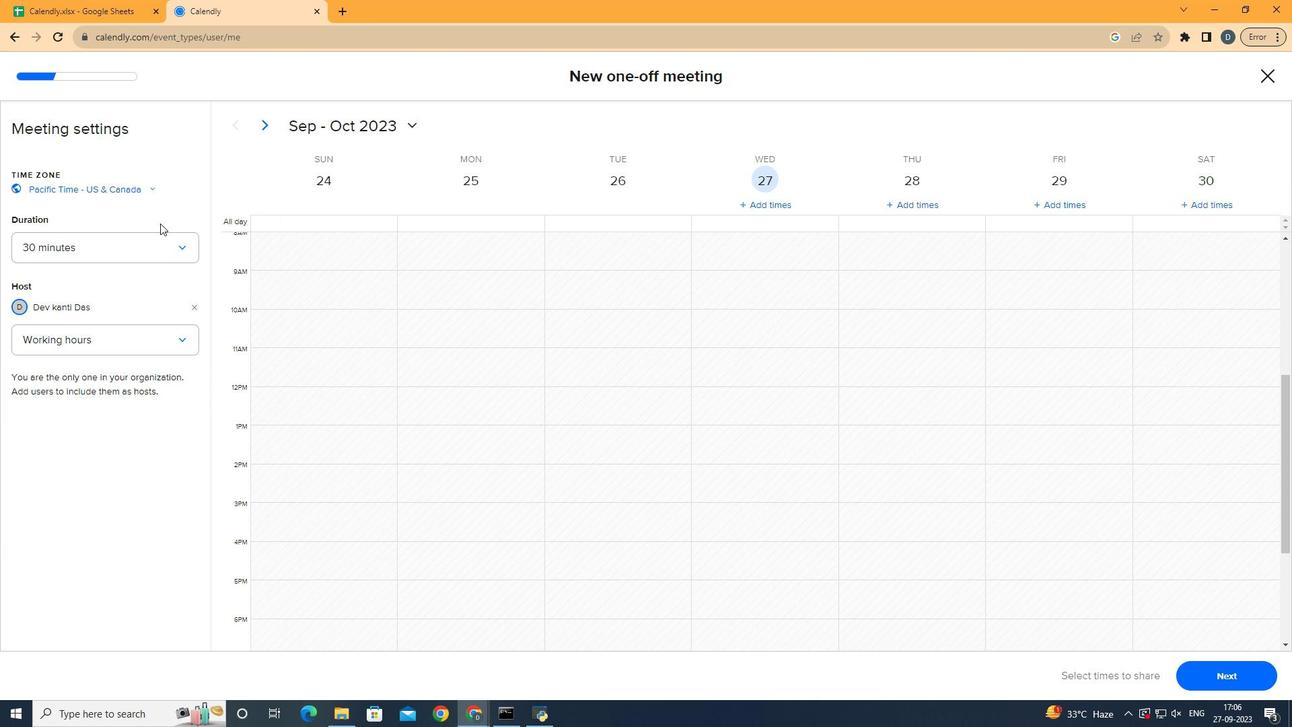 
